 Task: Insert the image of the" Tiger" from the computer.
Action: Mouse moved to (123, 93)
Screenshot: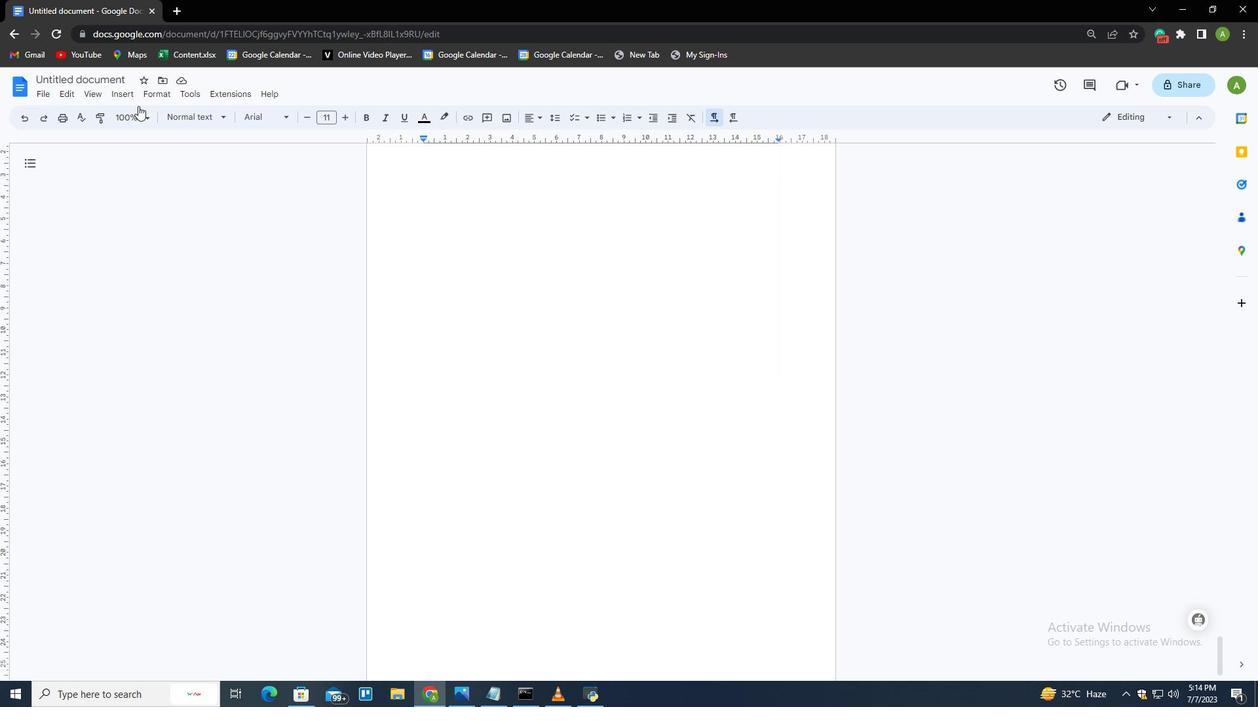 
Action: Mouse pressed left at (123, 93)
Screenshot: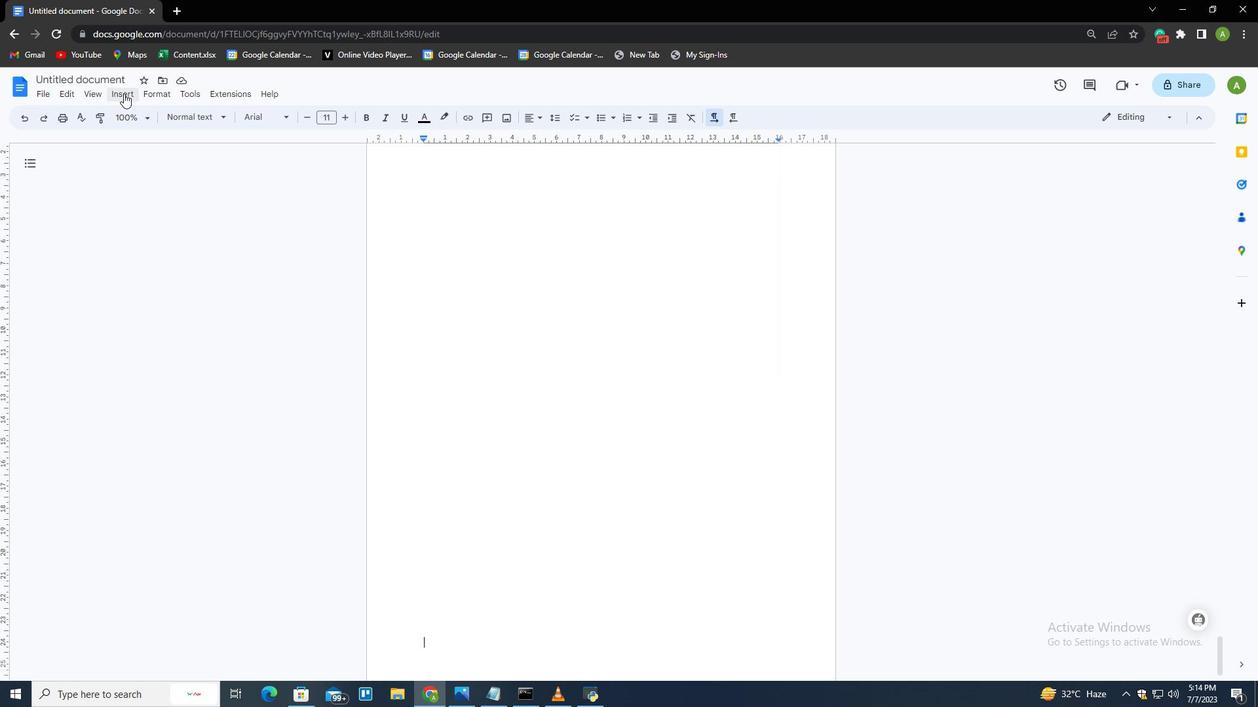 
Action: Mouse moved to (154, 156)
Screenshot: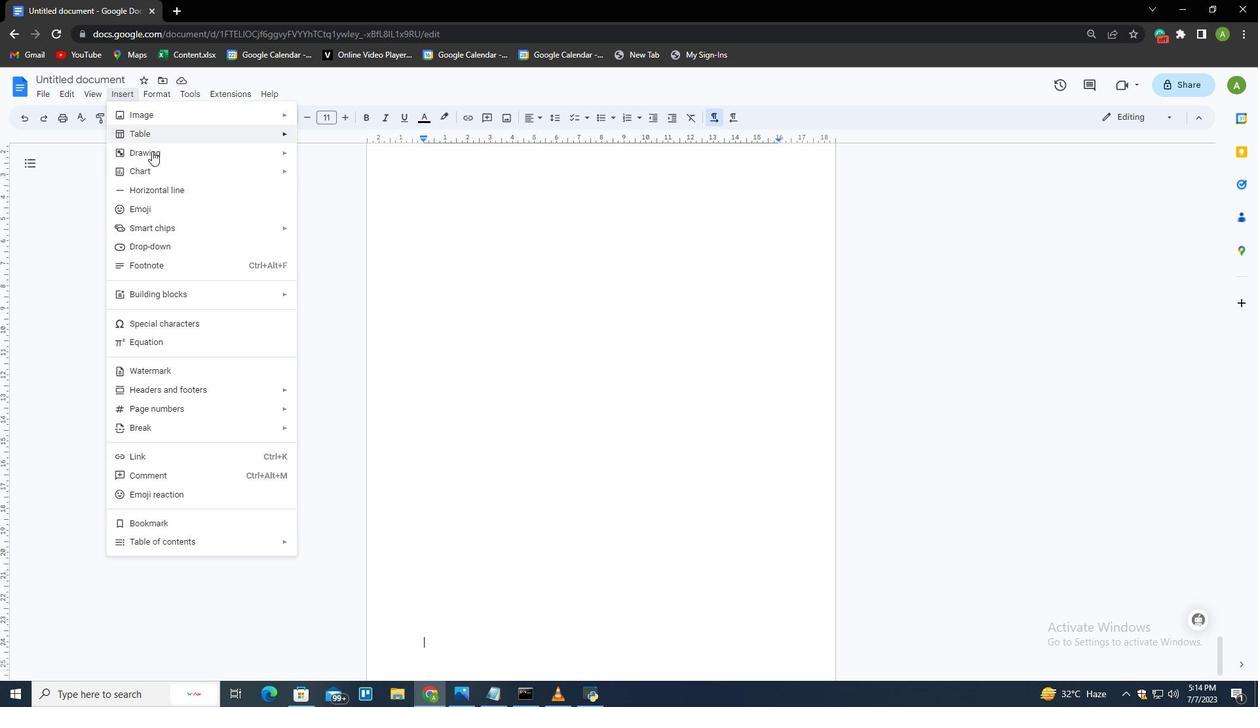 
Action: Mouse pressed left at (154, 156)
Screenshot: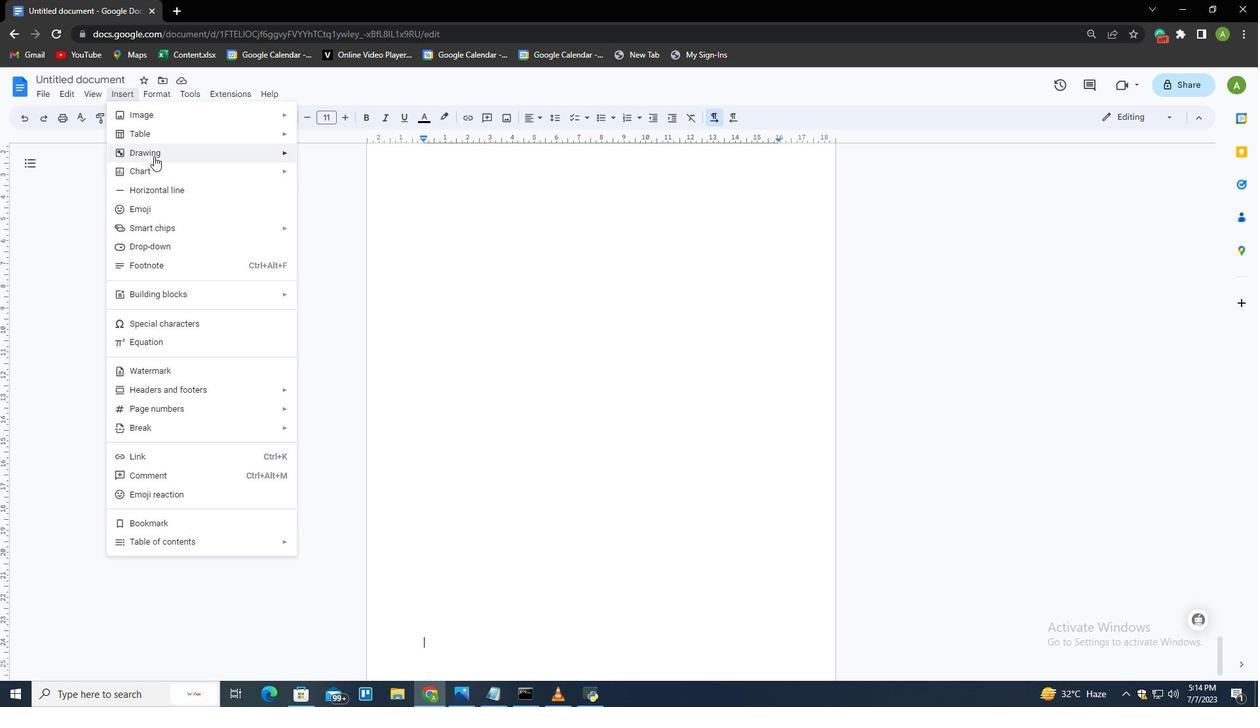 
Action: Mouse moved to (321, 155)
Screenshot: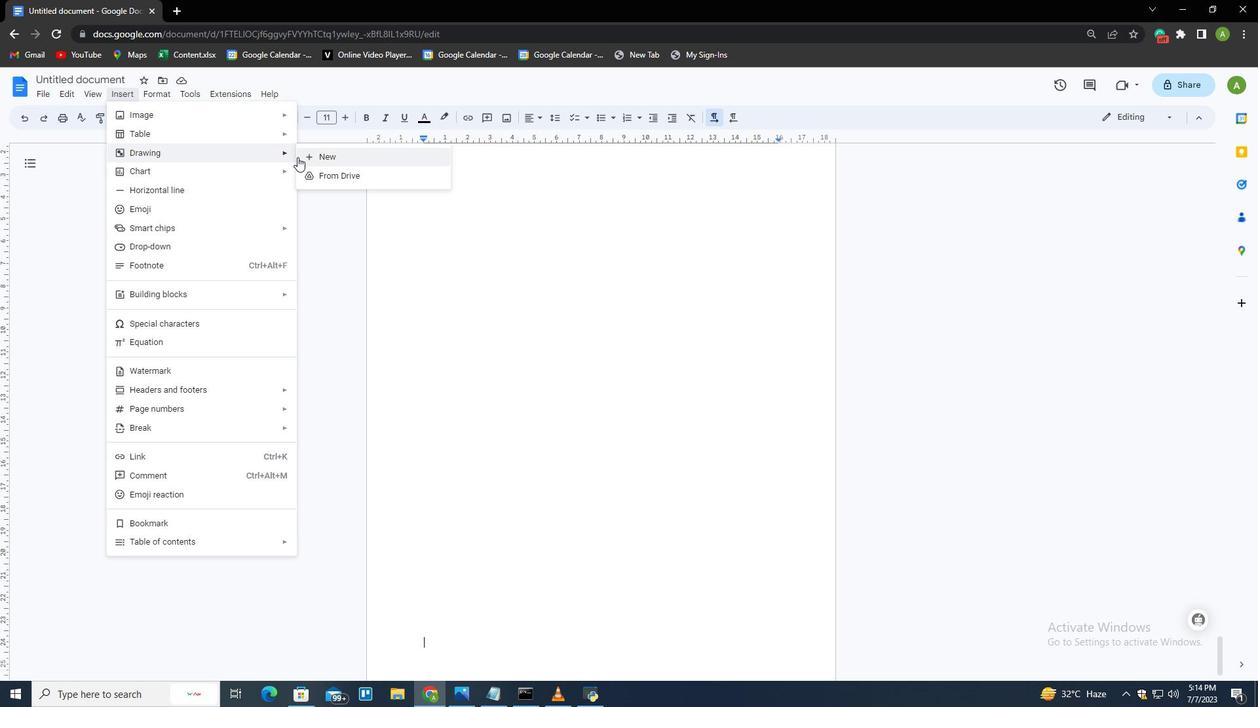 
Action: Mouse pressed left at (321, 155)
Screenshot: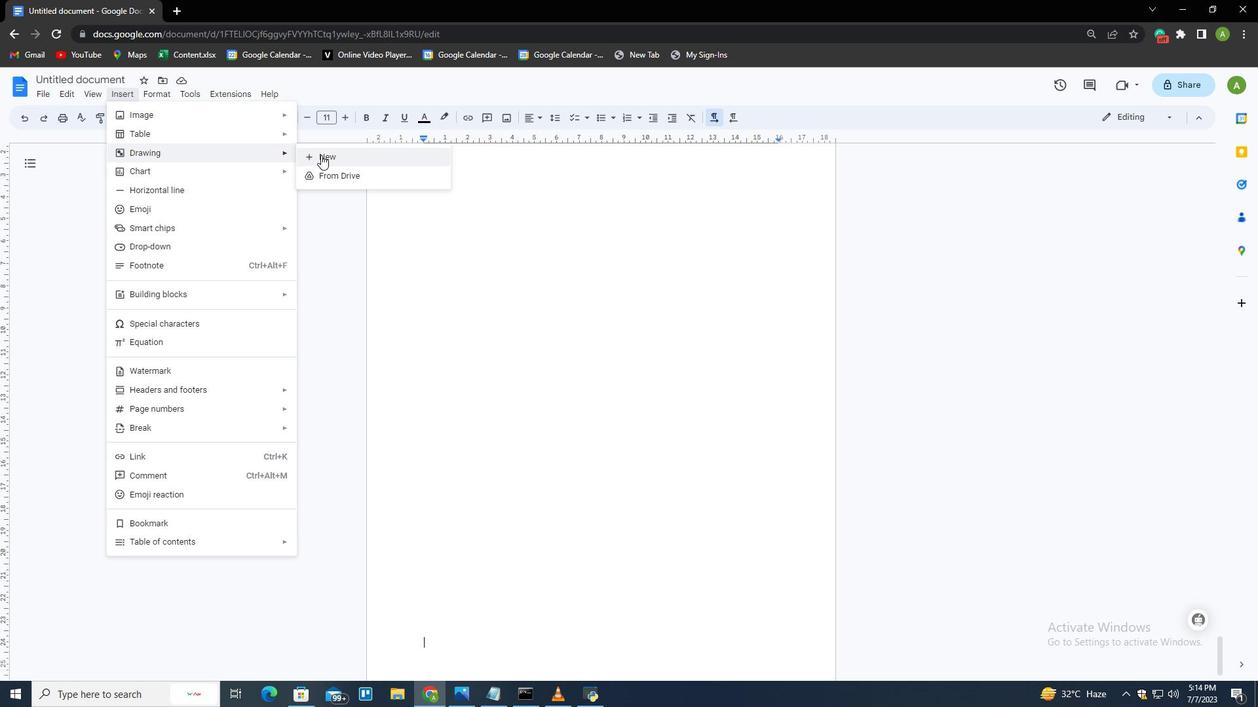 
Action: Mouse moved to (526, 146)
Screenshot: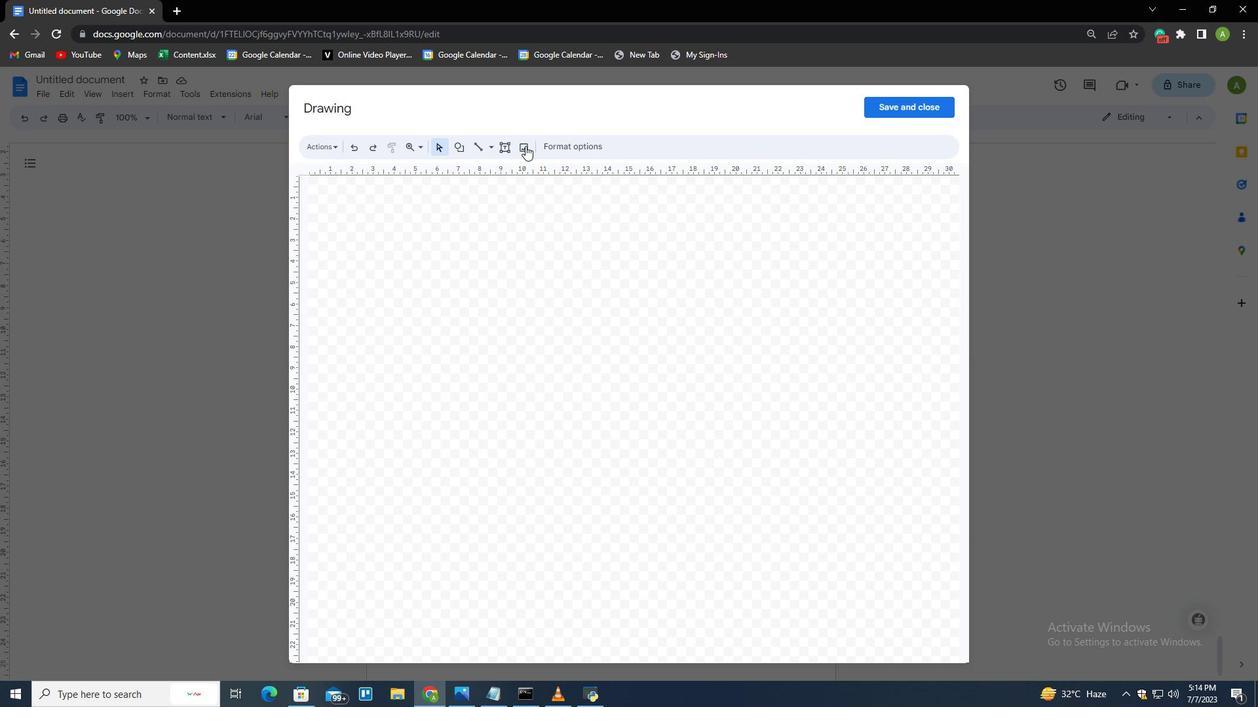 
Action: Mouse pressed left at (526, 146)
Screenshot: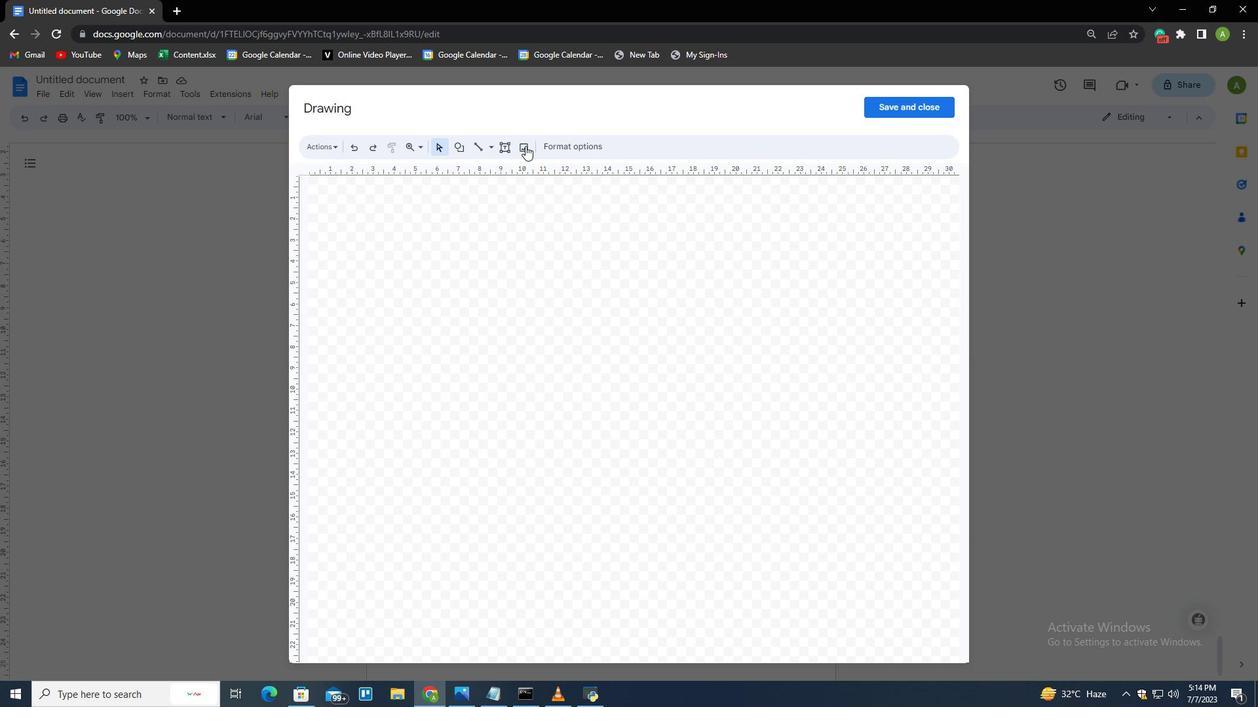 
Action: Mouse moved to (608, 431)
Screenshot: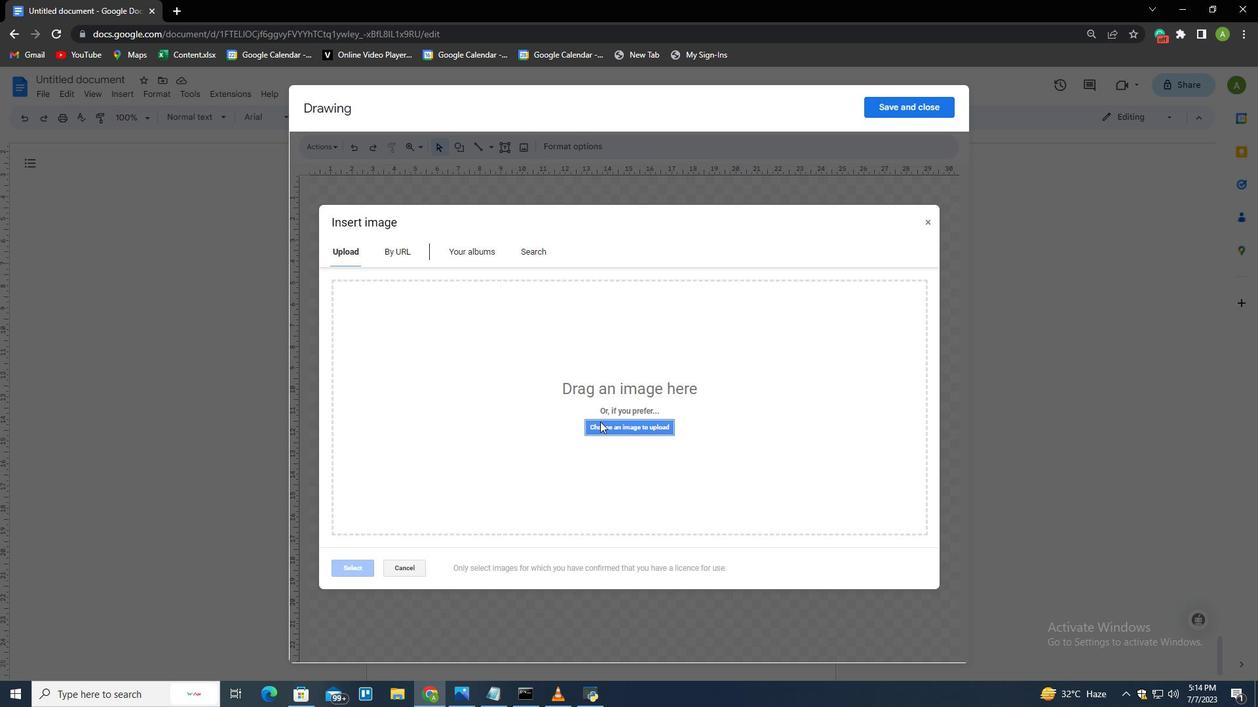 
Action: Mouse pressed left at (608, 431)
Screenshot: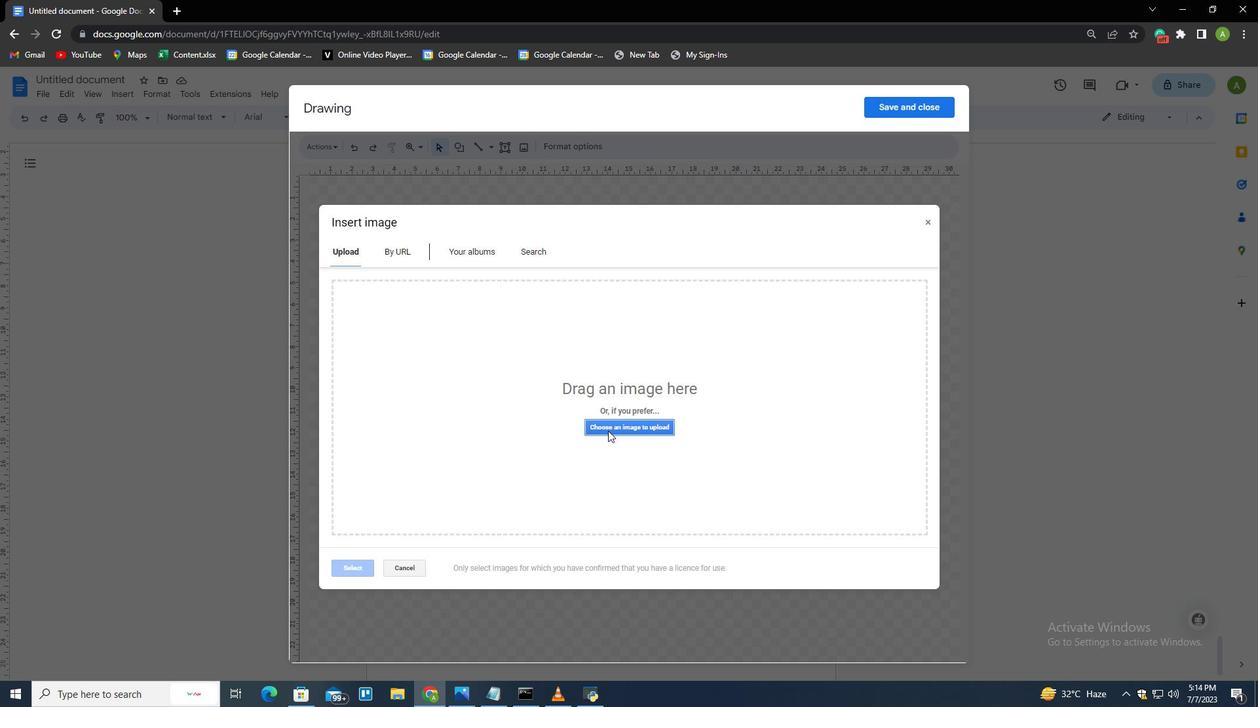 
Action: Mouse moved to (357, 195)
Screenshot: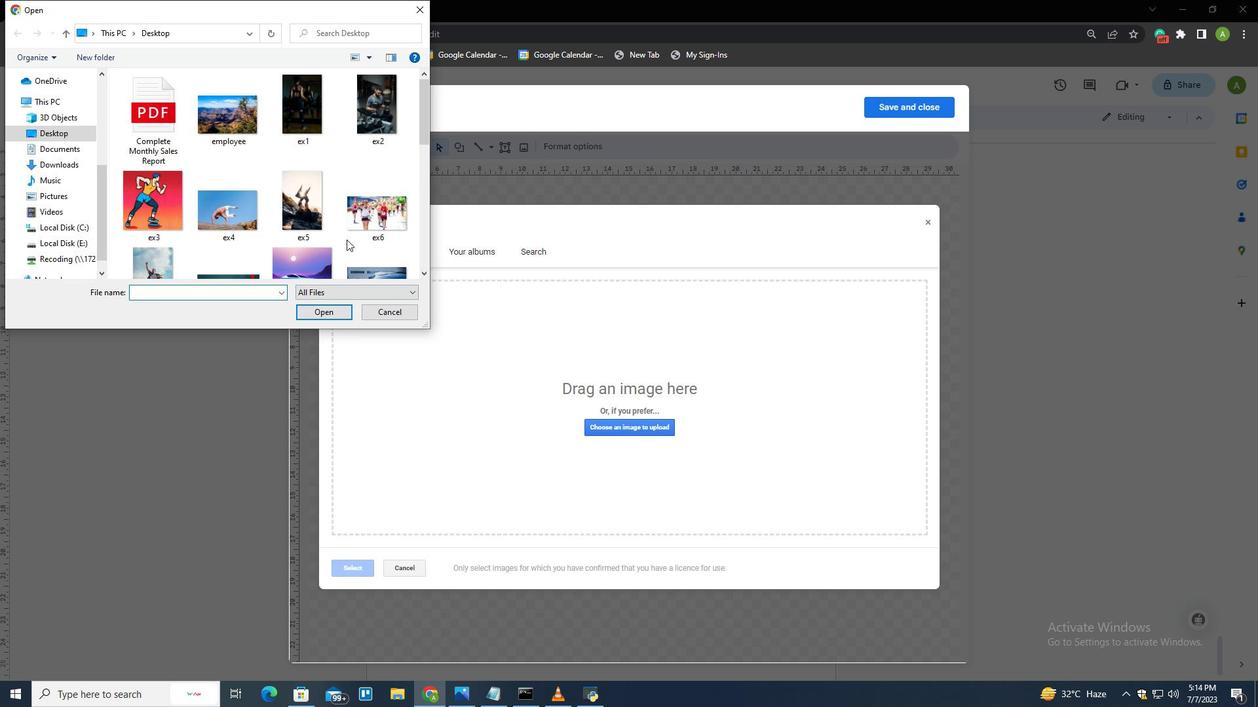 
Action: Mouse scrolled (357, 195) with delta (0, 0)
Screenshot: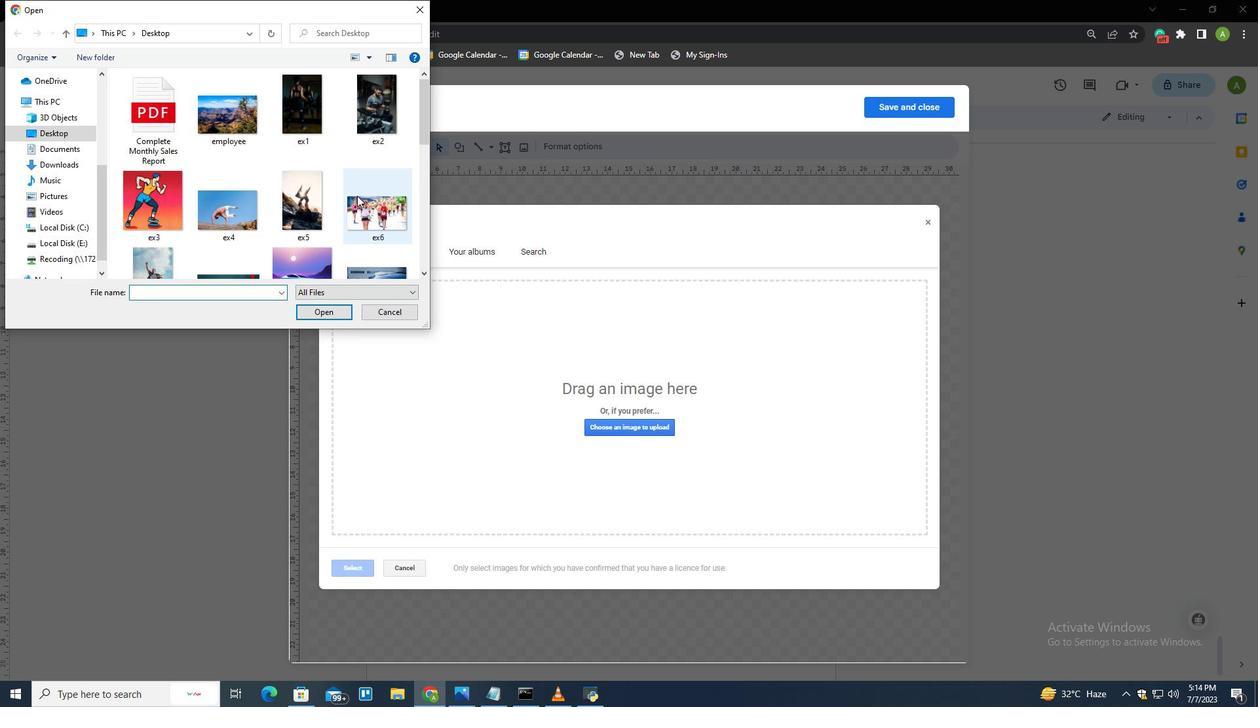 
Action: Mouse scrolled (357, 195) with delta (0, 0)
Screenshot: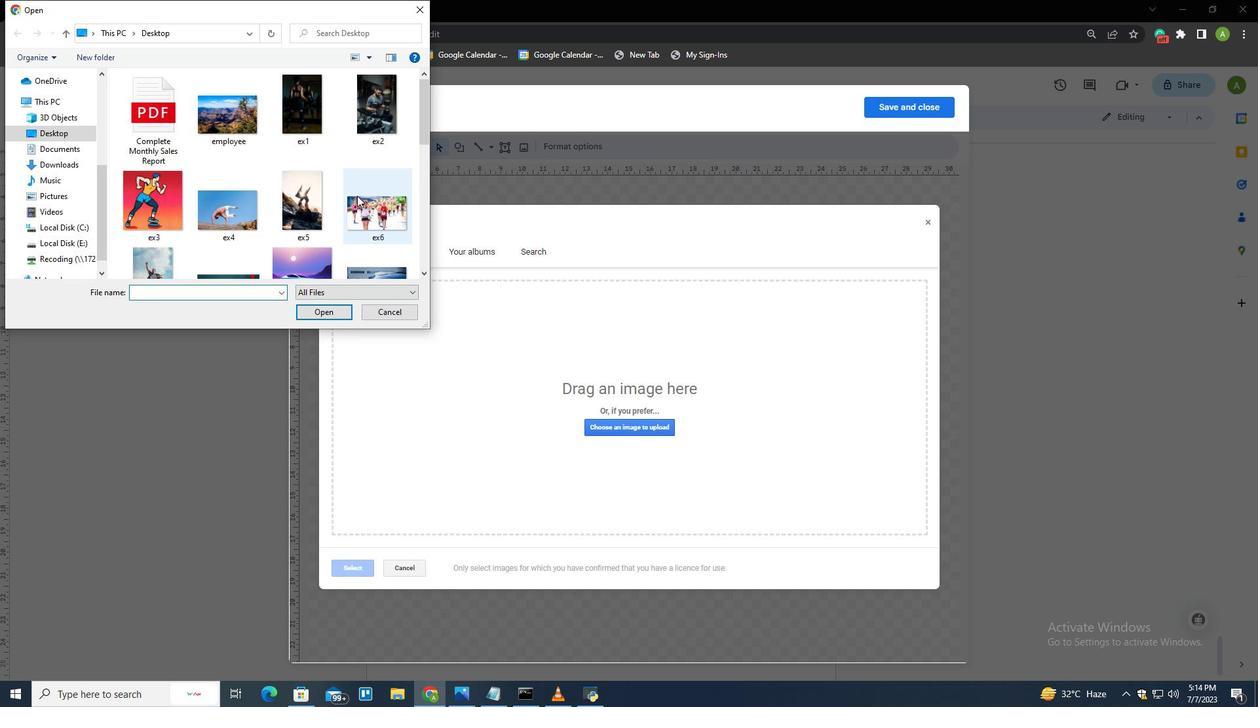 
Action: Mouse scrolled (357, 195) with delta (0, 0)
Screenshot: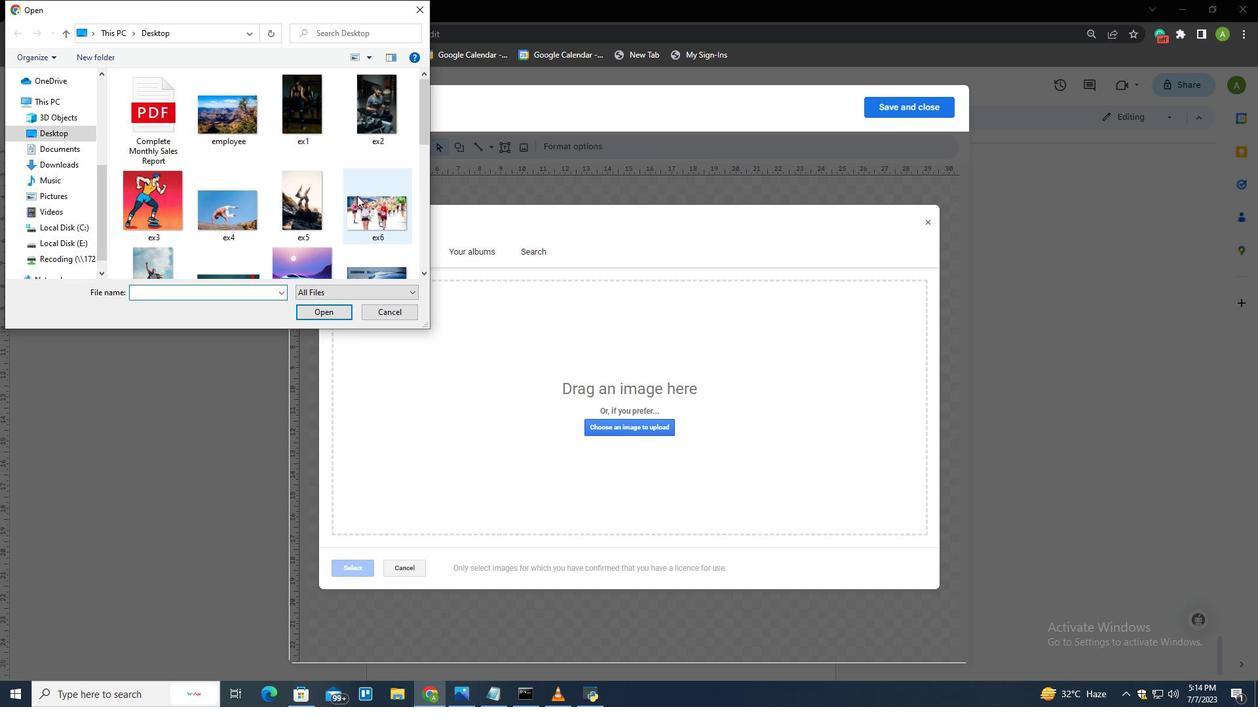 
Action: Mouse scrolled (357, 195) with delta (0, 0)
Screenshot: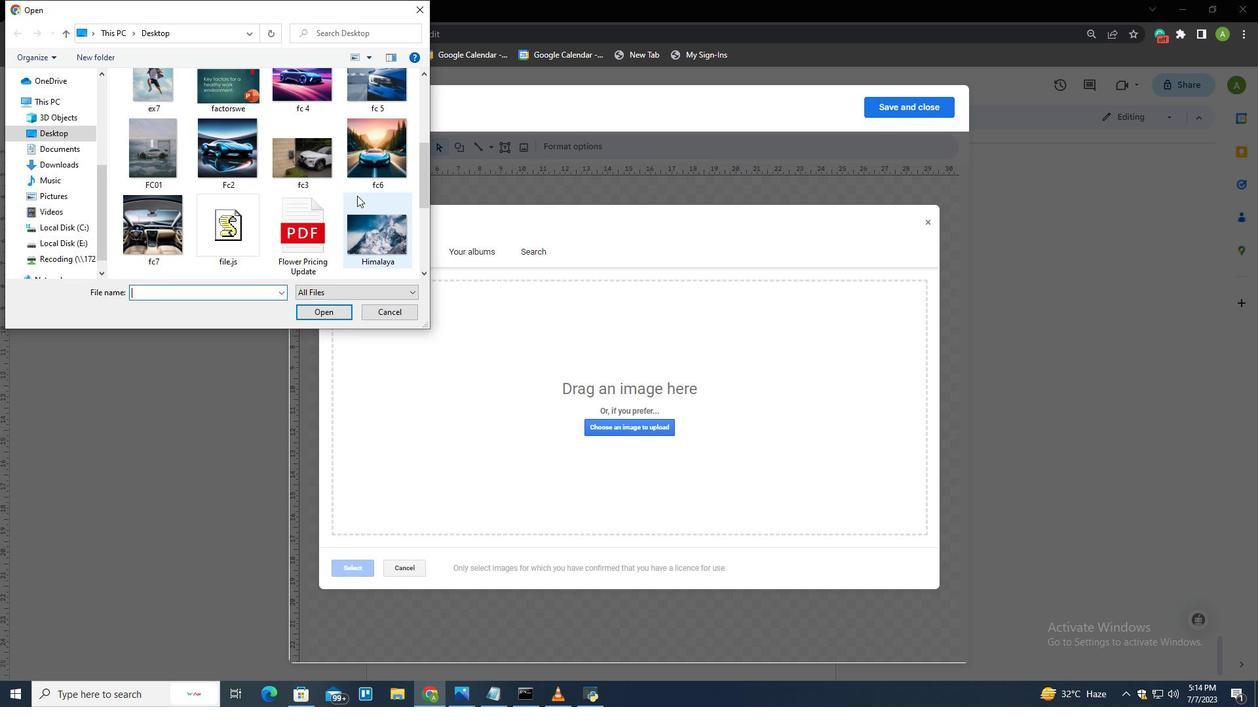
Action: Mouse scrolled (357, 195) with delta (0, 0)
Screenshot: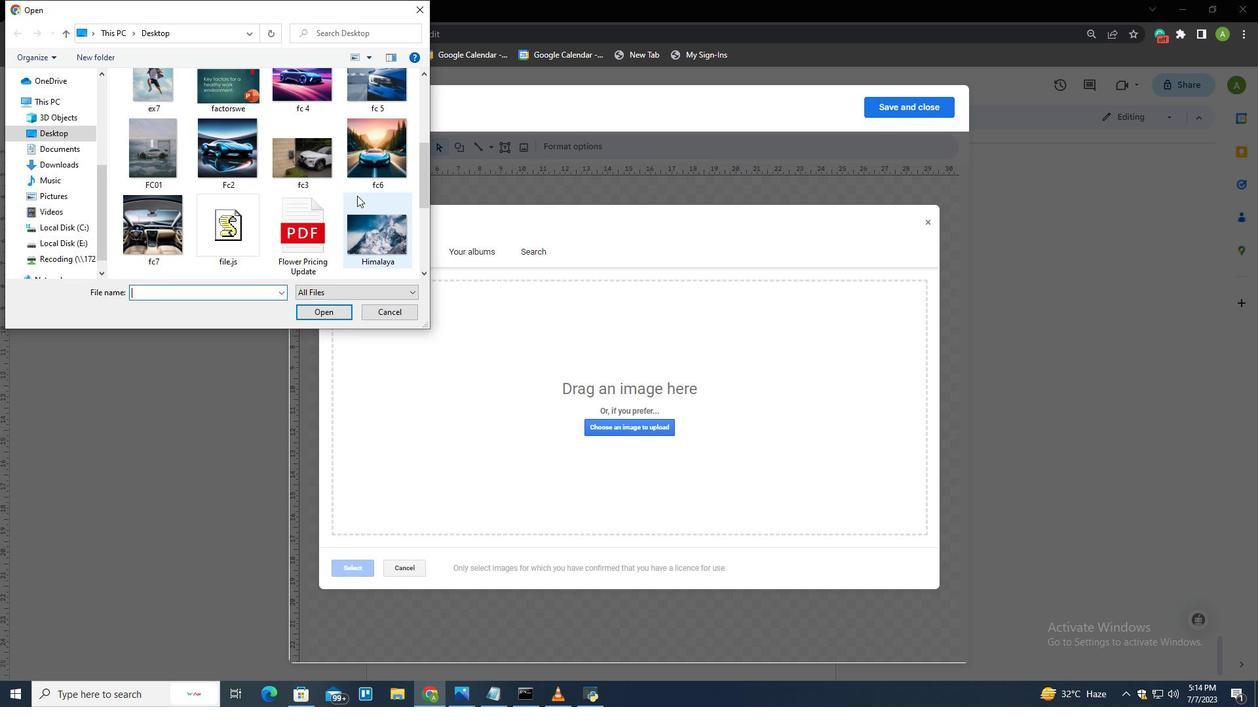 
Action: Mouse scrolled (357, 195) with delta (0, 0)
Screenshot: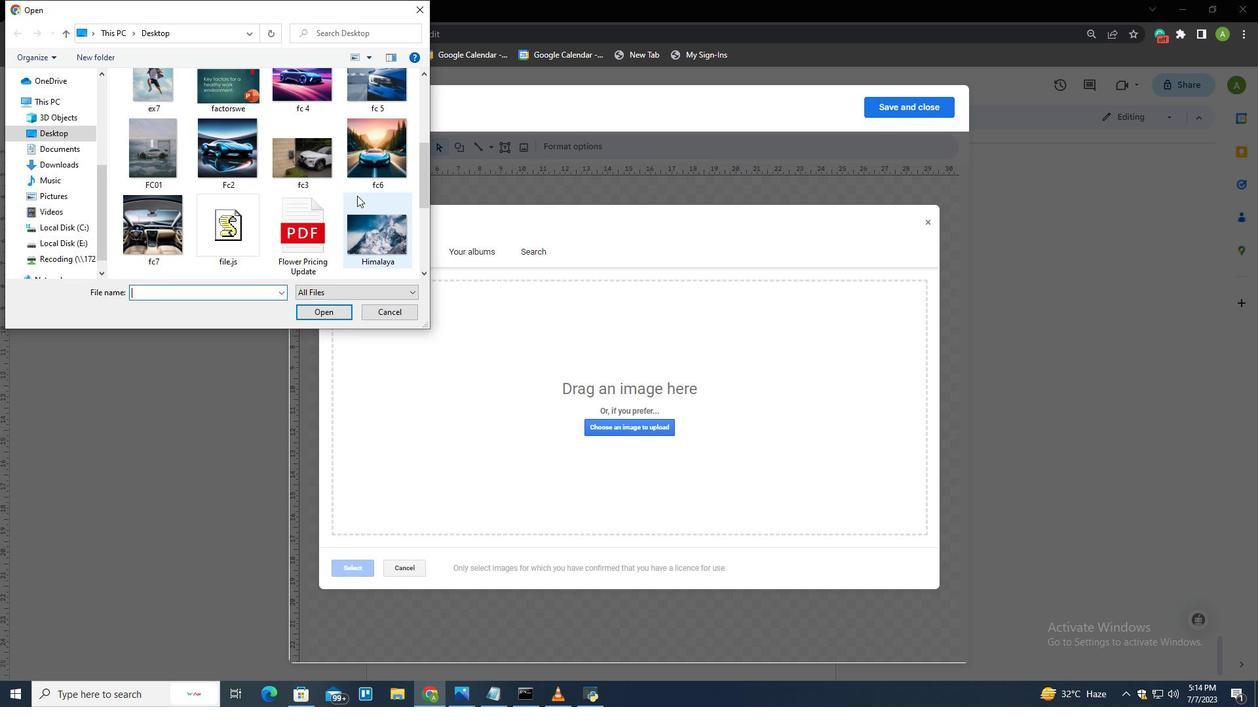 
Action: Mouse moved to (376, 240)
Screenshot: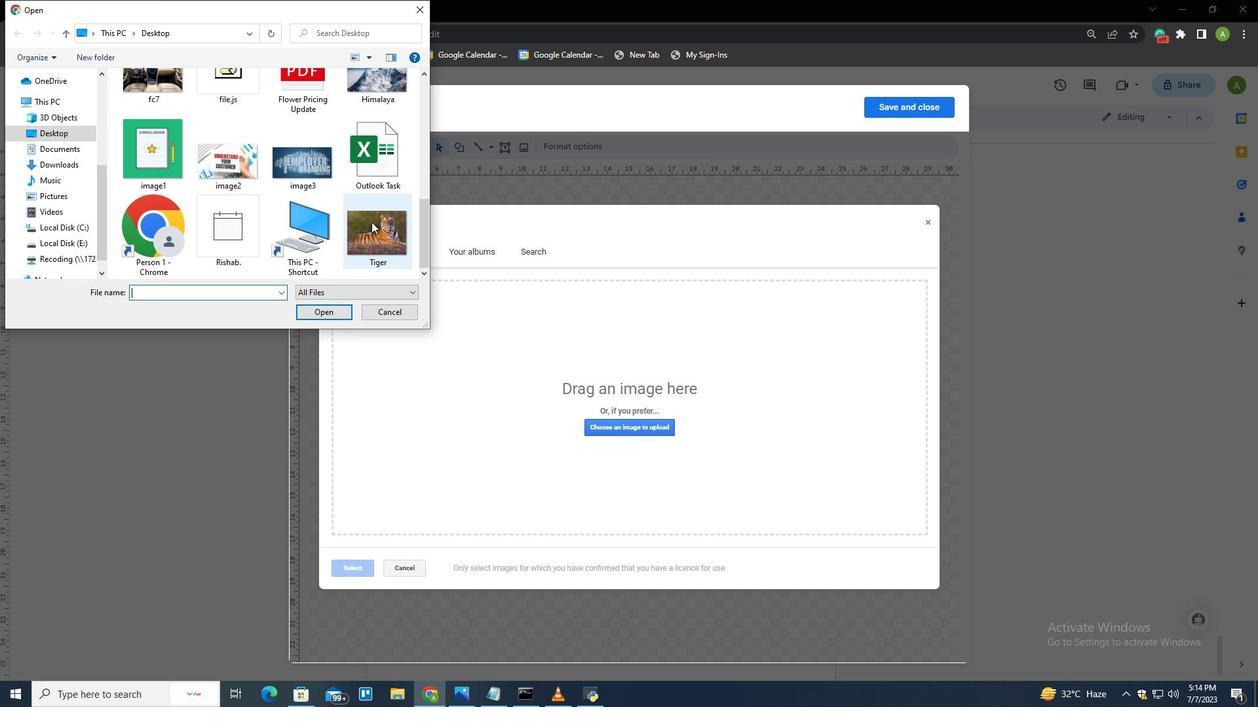 
Action: Mouse pressed left at (376, 240)
Screenshot: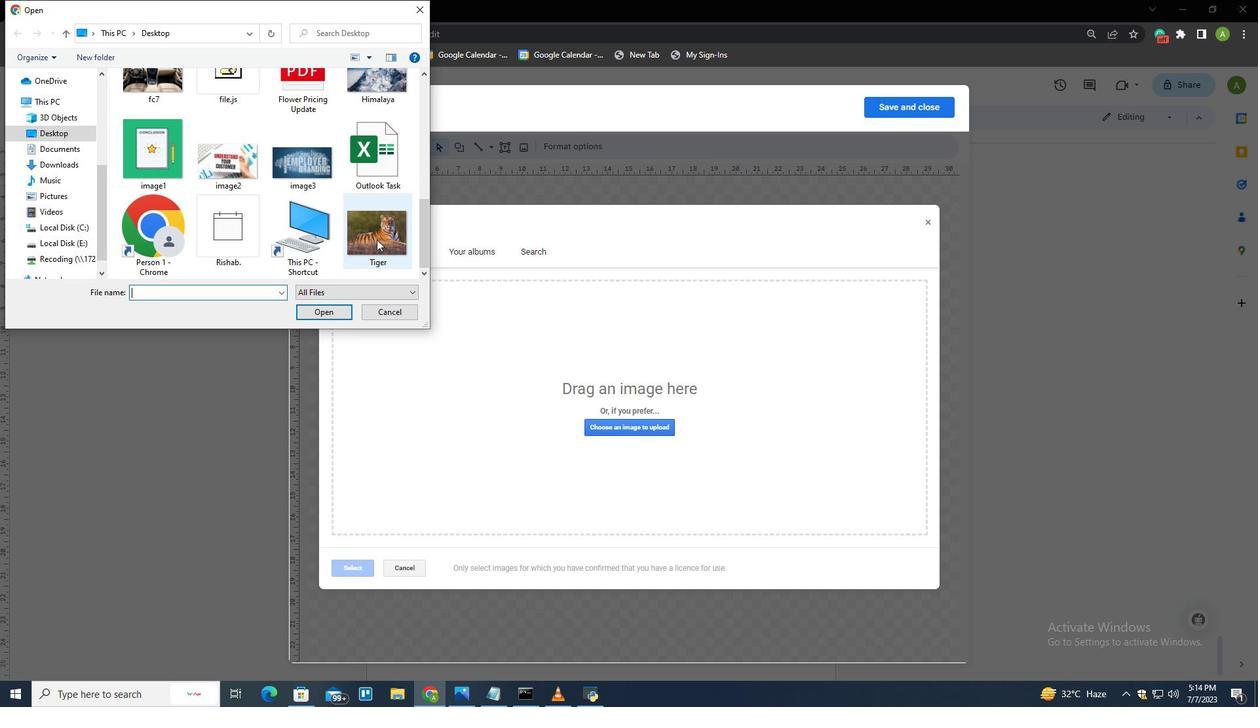 
Action: Mouse moved to (315, 313)
Screenshot: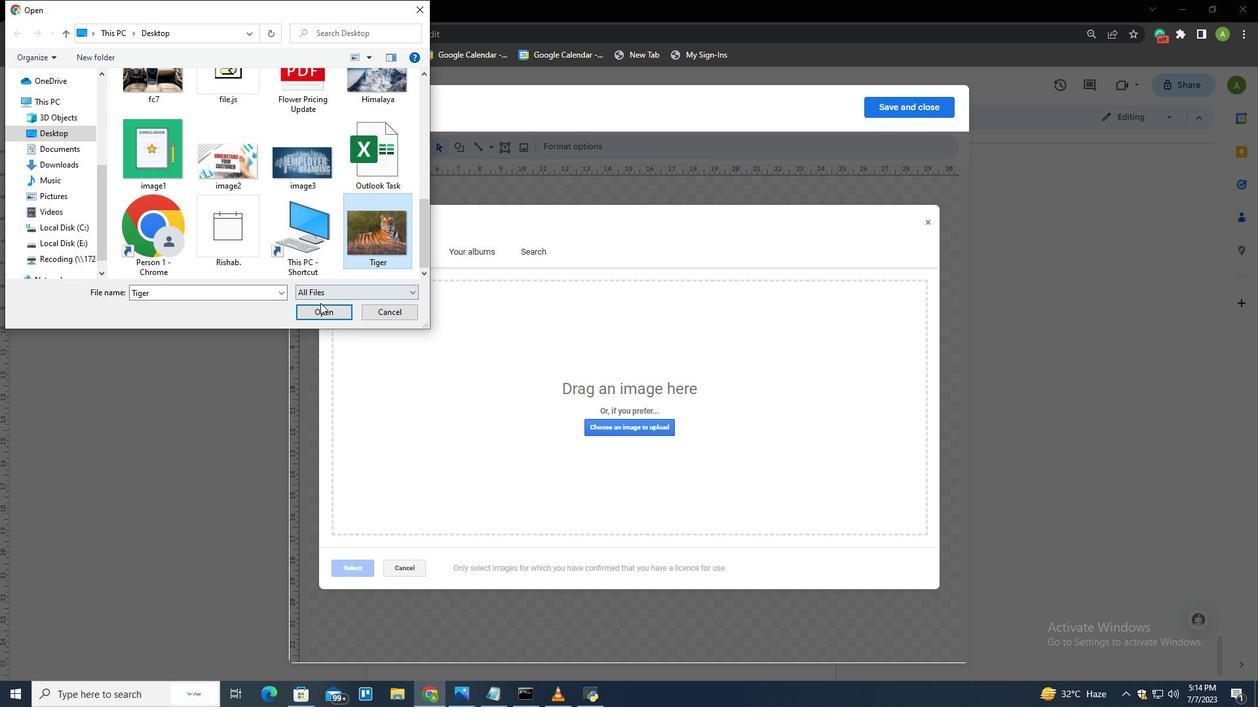 
Action: Mouse pressed left at (315, 313)
Screenshot: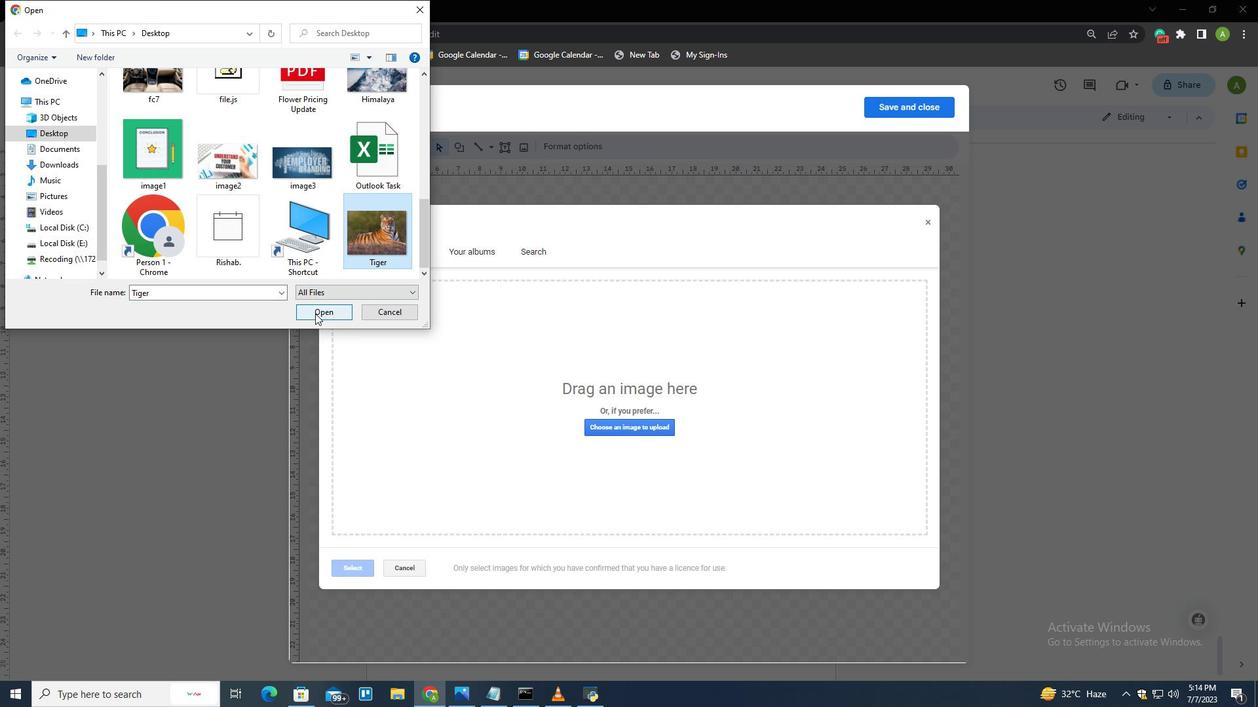 
Action: Mouse moved to (326, 322)
Screenshot: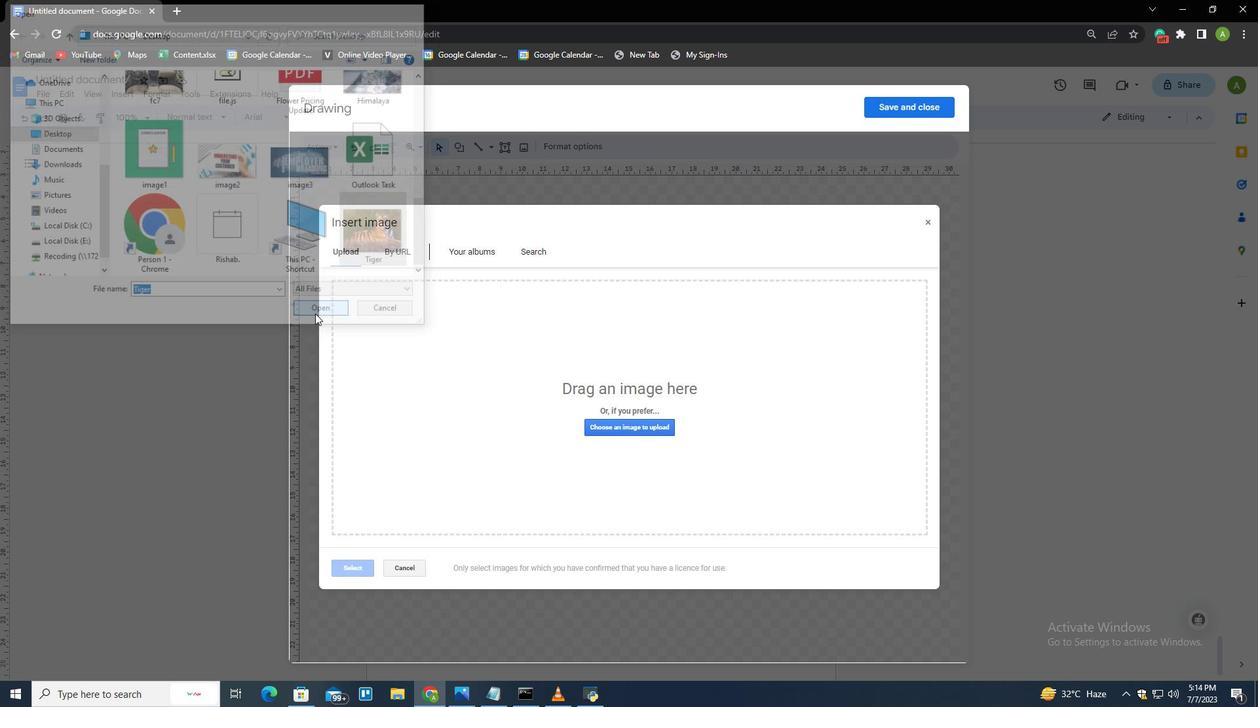 
